 Task: Add Sprouts Diced Tomatoes to the cart.
Action: Mouse moved to (48, 263)
Screenshot: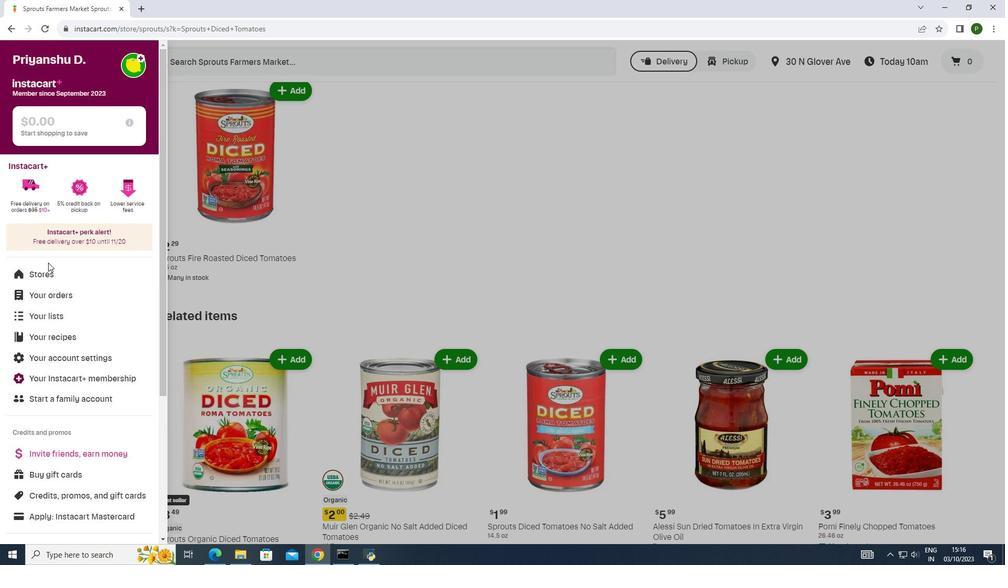 
Action: Mouse pressed left at (48, 263)
Screenshot: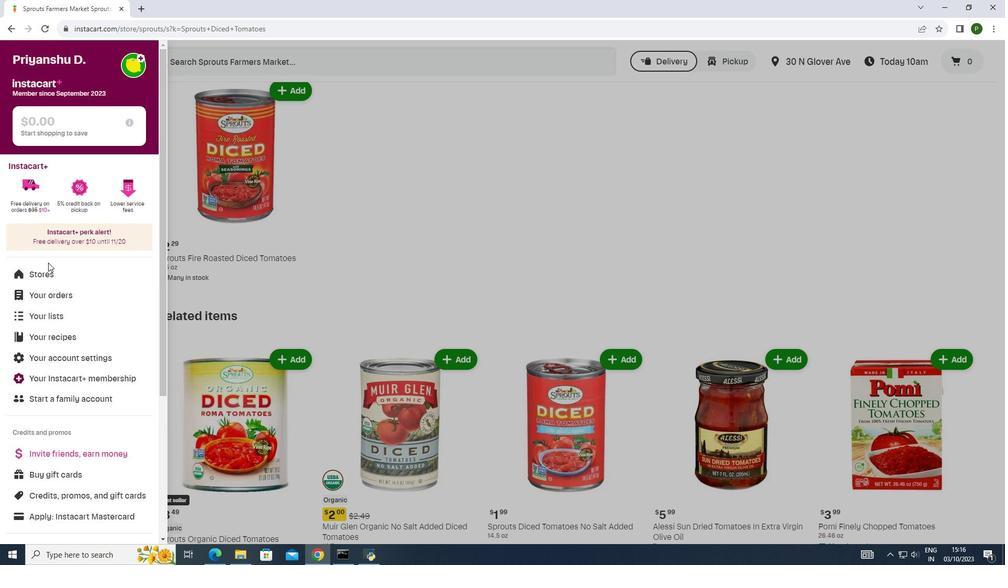 
Action: Mouse moved to (46, 268)
Screenshot: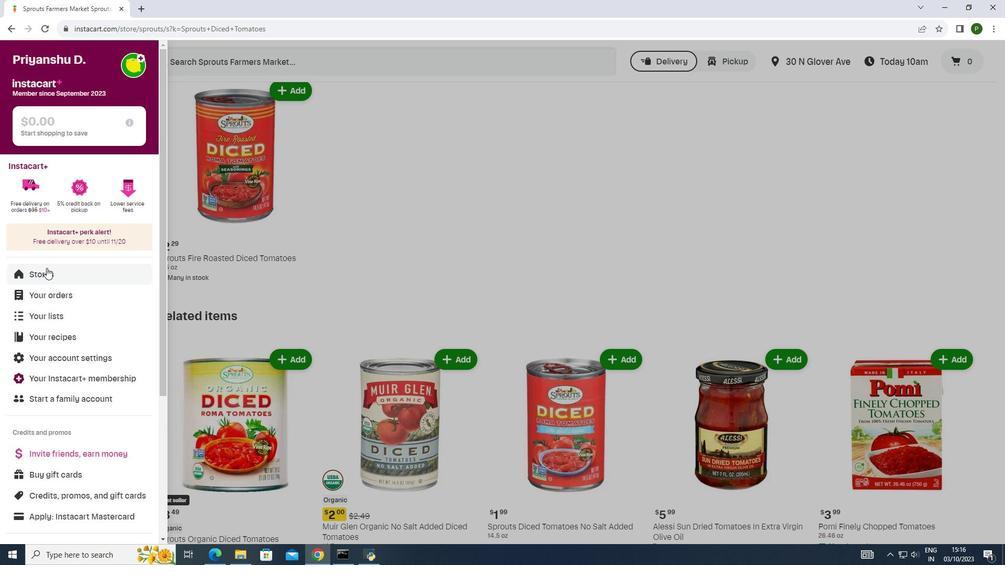 
Action: Mouse pressed left at (46, 268)
Screenshot: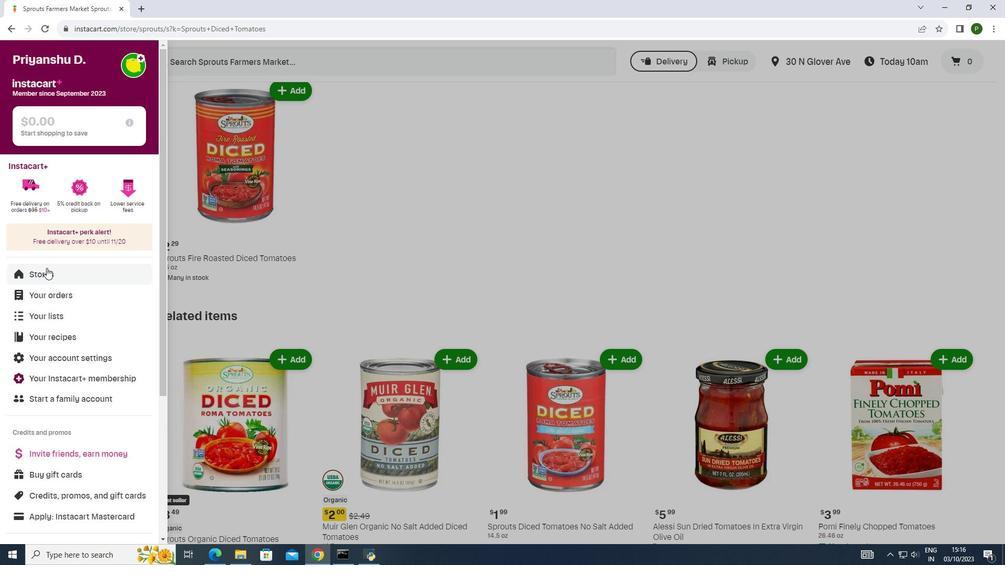 
Action: Mouse moved to (243, 97)
Screenshot: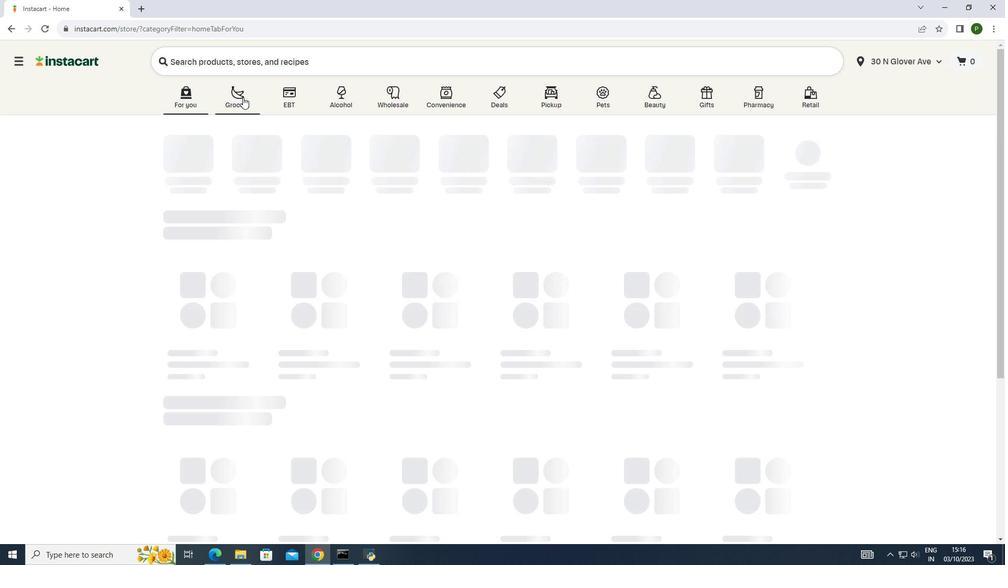 
Action: Mouse pressed left at (243, 97)
Screenshot: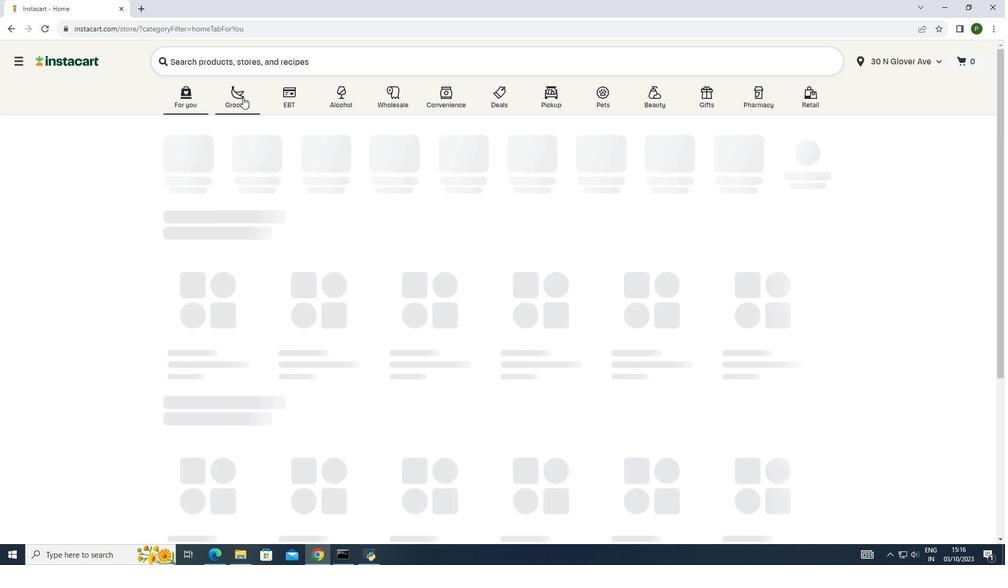 
Action: Mouse moved to (512, 158)
Screenshot: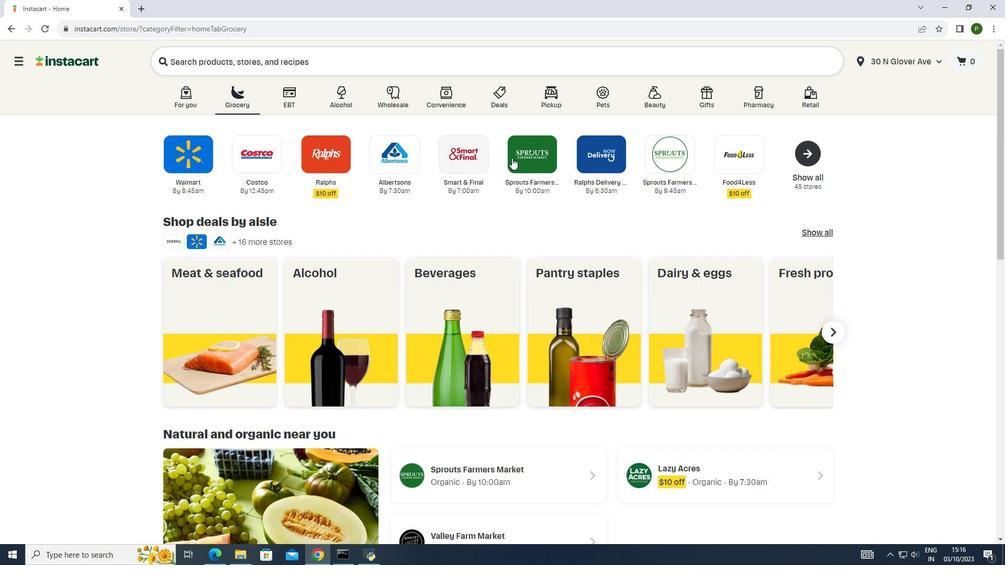 
Action: Mouse pressed left at (512, 158)
Screenshot: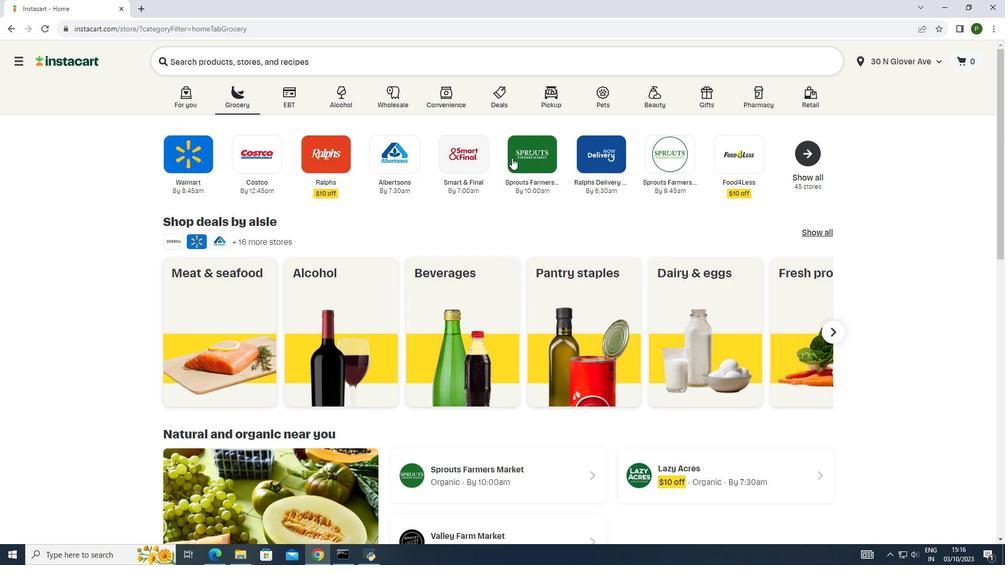 
Action: Mouse moved to (62, 281)
Screenshot: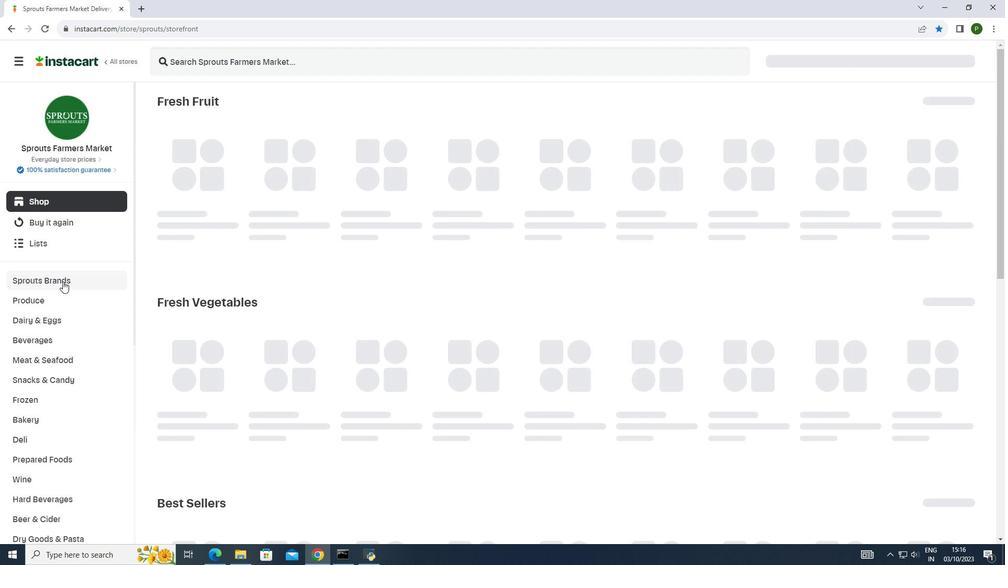 
Action: Mouse pressed left at (62, 281)
Screenshot: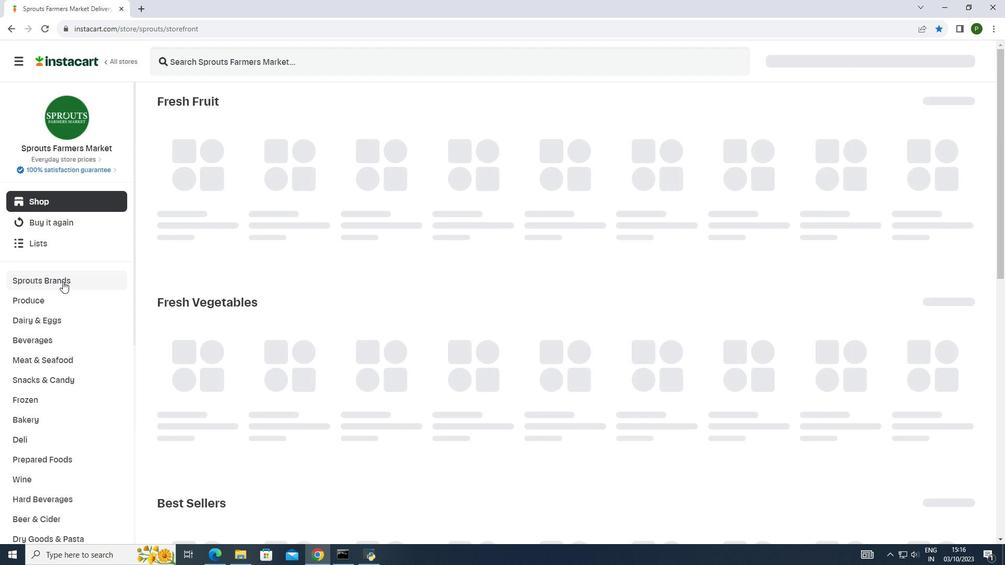 
Action: Mouse moved to (57, 369)
Screenshot: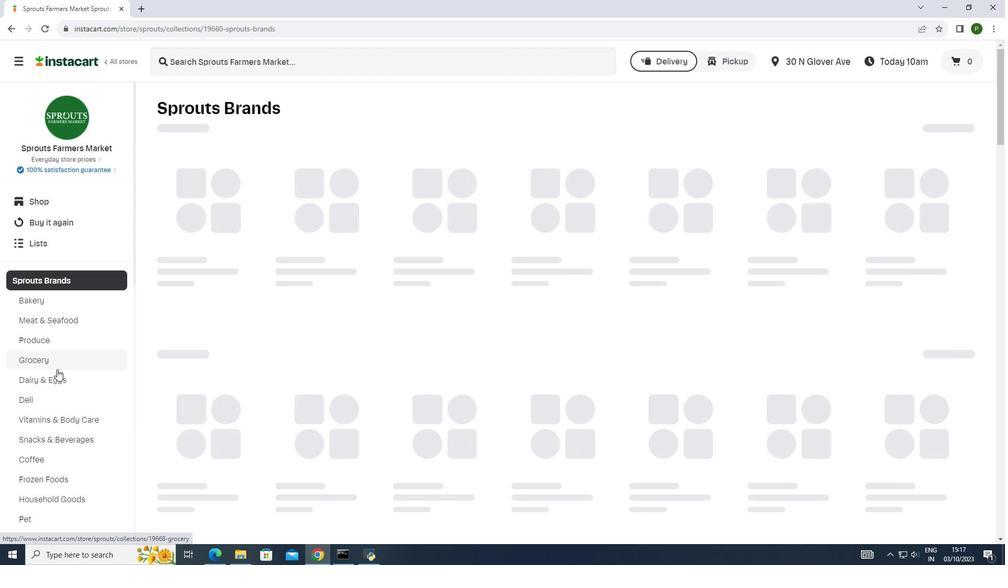 
Action: Mouse pressed left at (57, 369)
Screenshot: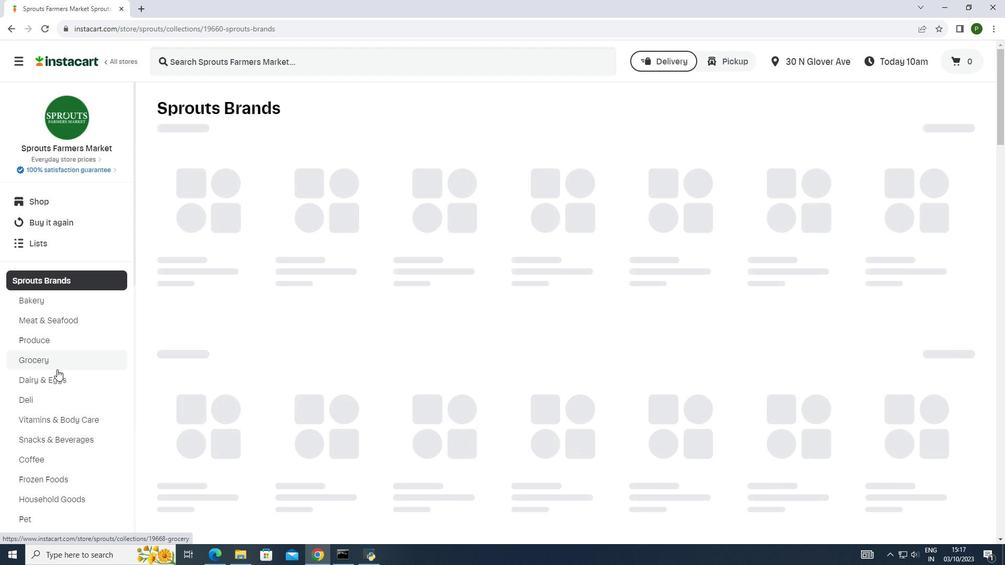 
Action: Mouse moved to (341, 275)
Screenshot: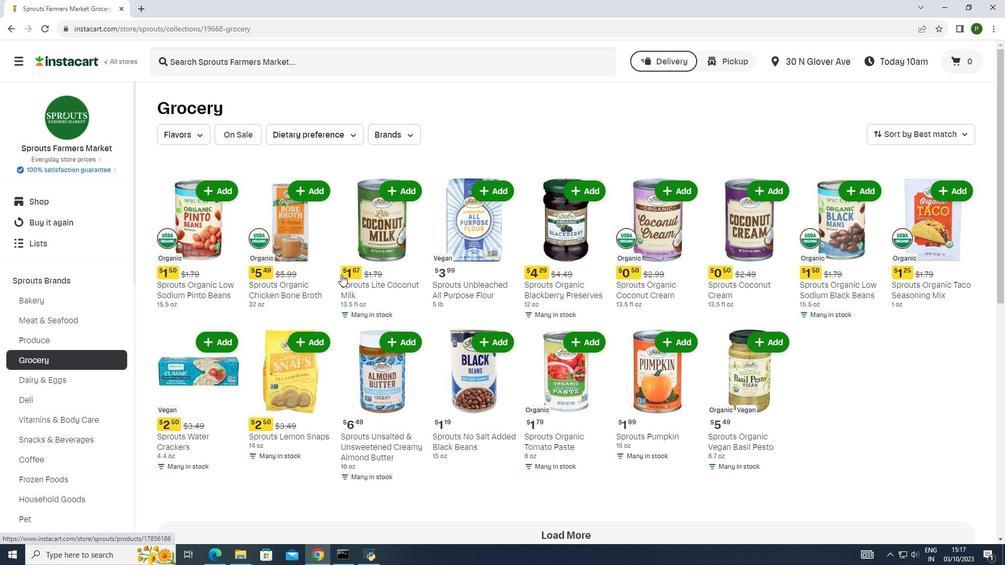 
Action: Mouse scrolled (341, 274) with delta (0, 0)
Screenshot: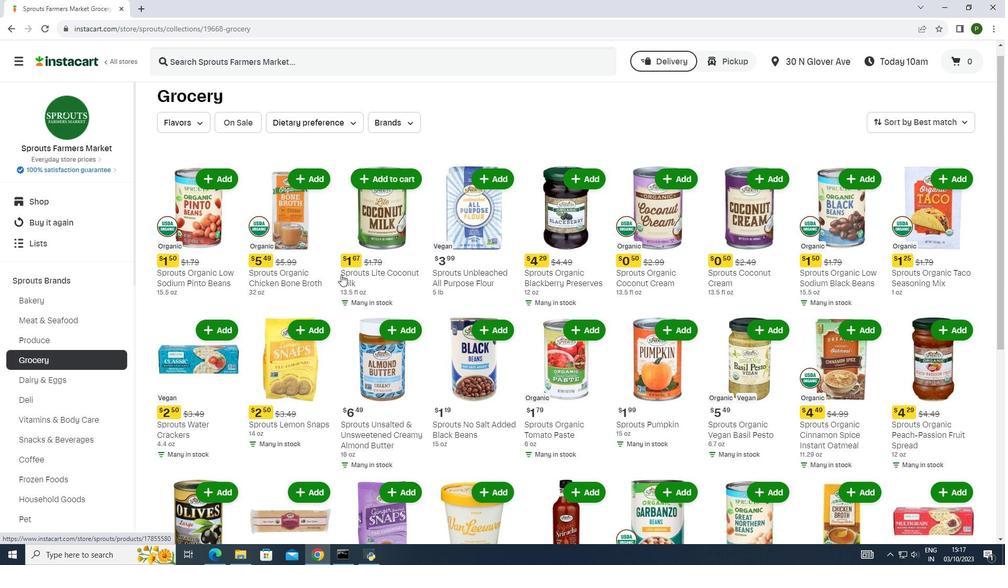 
Action: Mouse moved to (341, 276)
Screenshot: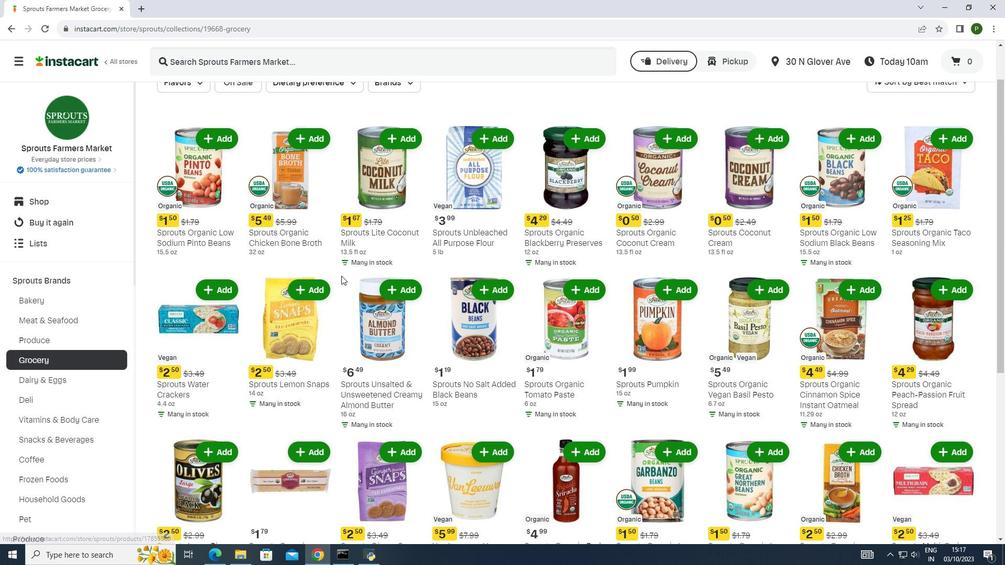 
Action: Mouse scrolled (341, 275) with delta (0, 0)
Screenshot: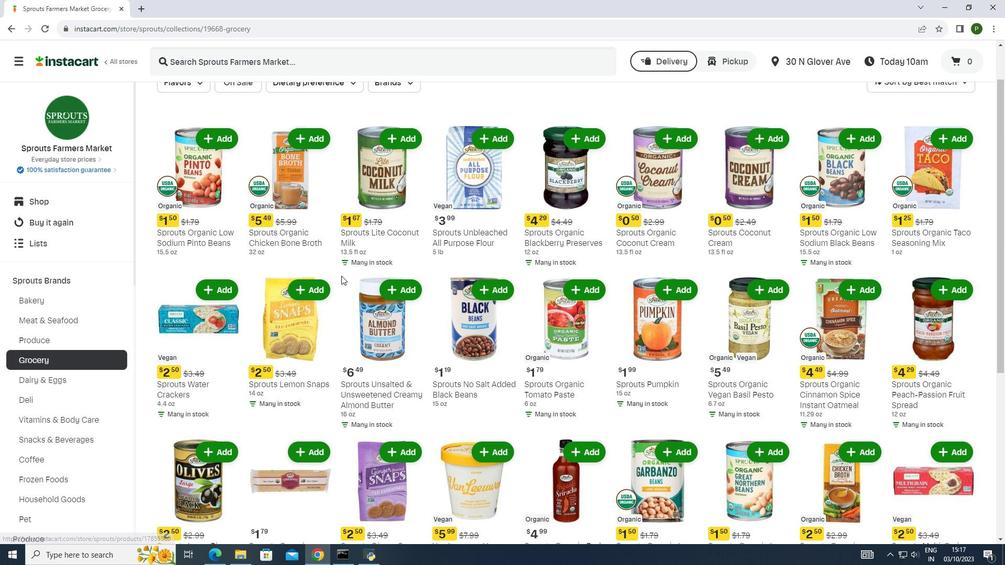 
Action: Mouse moved to (340, 277)
Screenshot: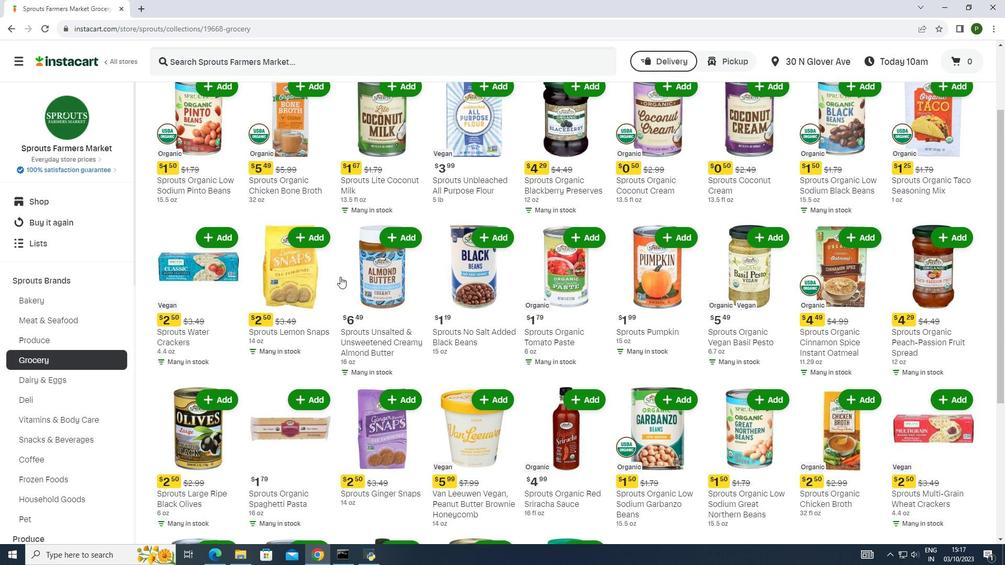 
Action: Mouse scrolled (340, 276) with delta (0, 0)
Screenshot: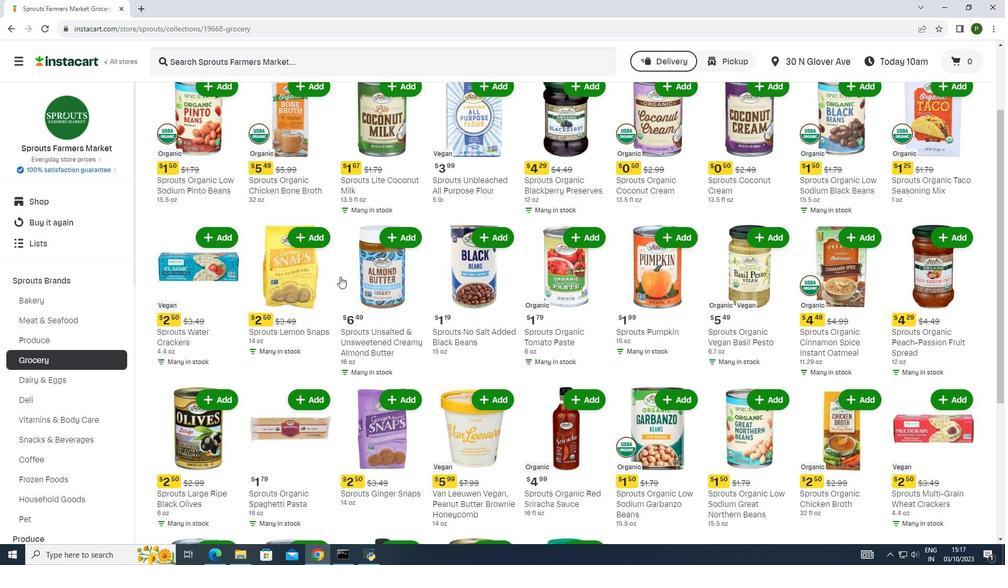 
Action: Mouse moved to (340, 277)
Screenshot: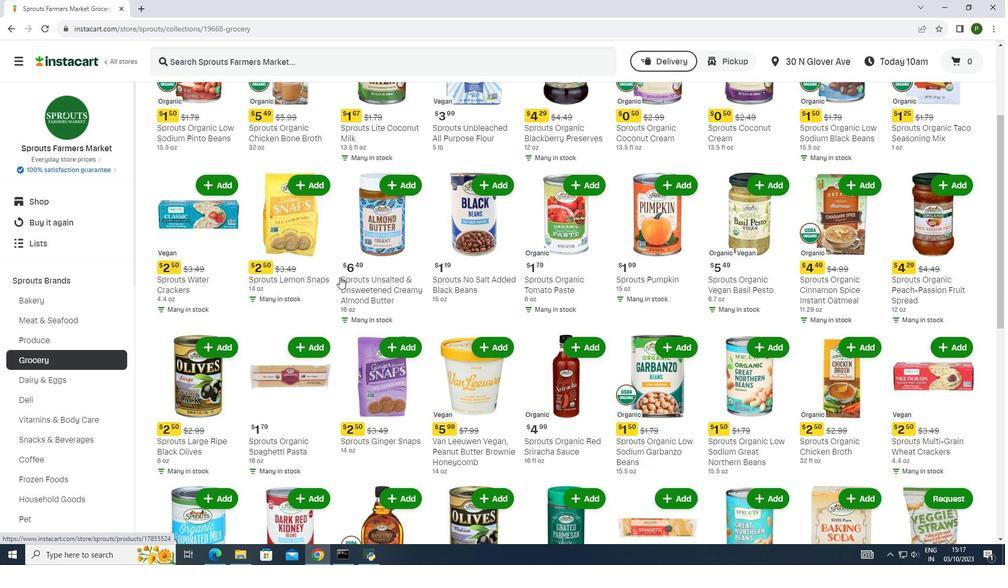 
Action: Mouse scrolled (340, 276) with delta (0, 0)
Screenshot: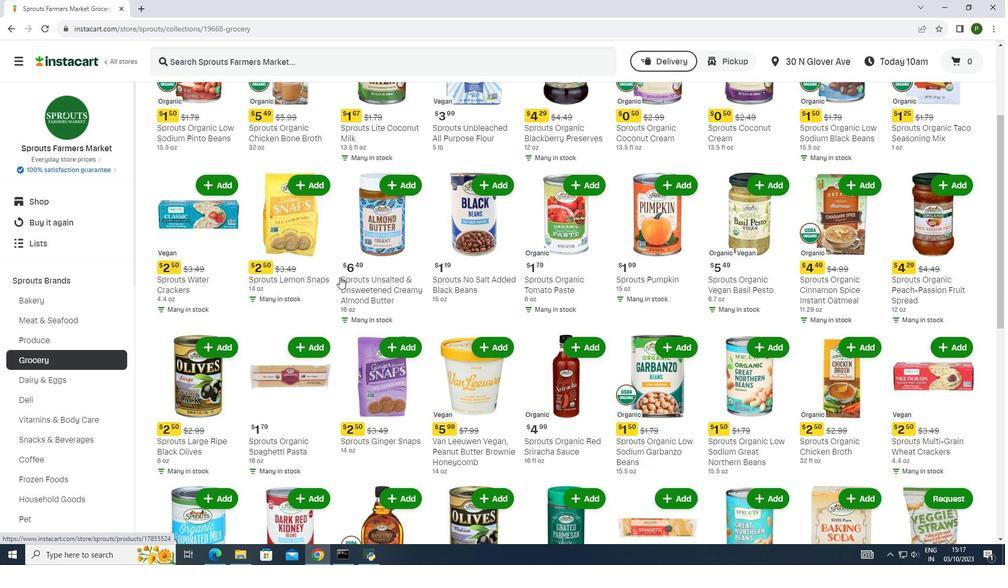 
Action: Mouse moved to (336, 278)
Screenshot: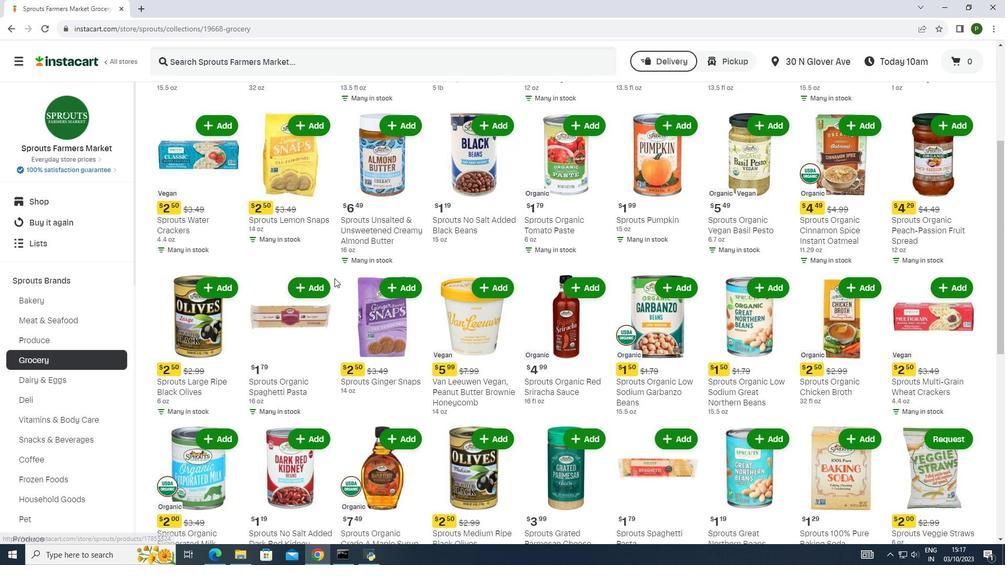 
Action: Mouse scrolled (336, 277) with delta (0, 0)
Screenshot: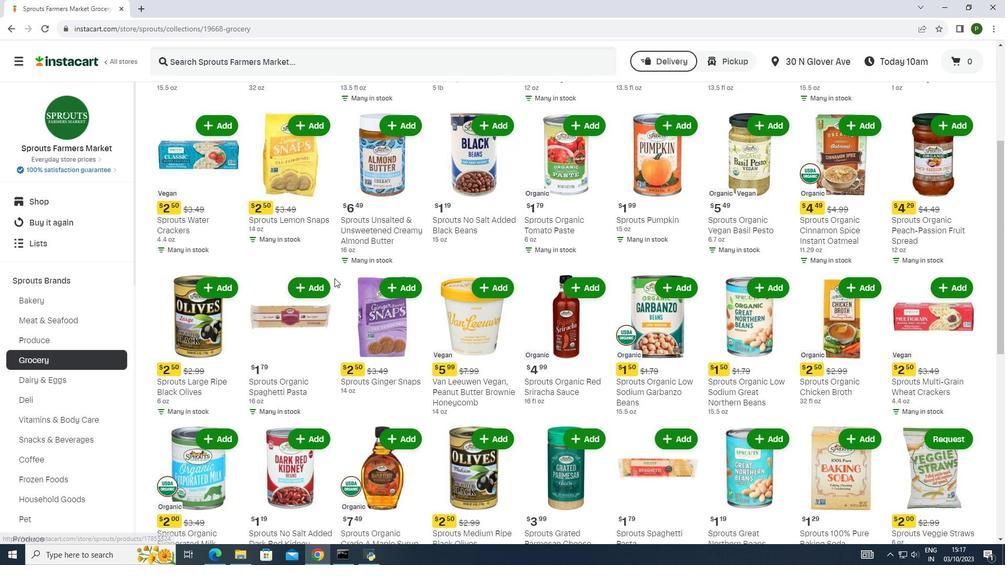 
Action: Mouse moved to (331, 278)
Screenshot: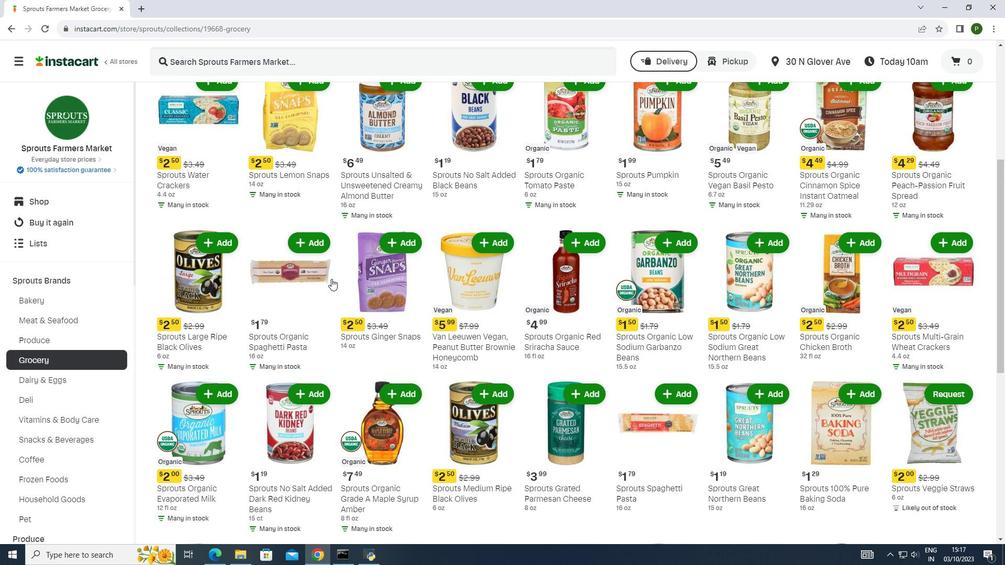 
Action: Mouse scrolled (331, 278) with delta (0, 0)
Screenshot: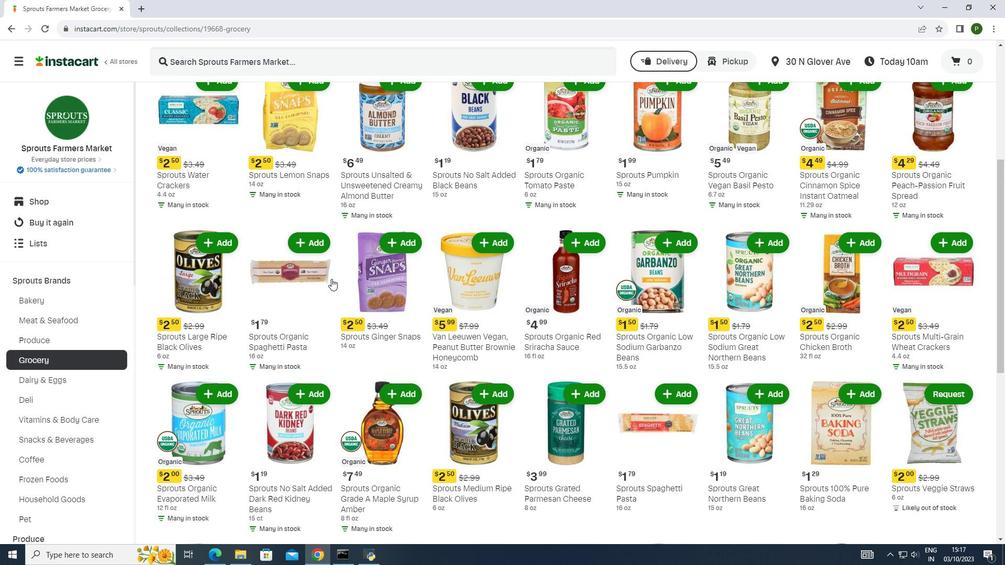 
Action: Mouse moved to (328, 280)
Screenshot: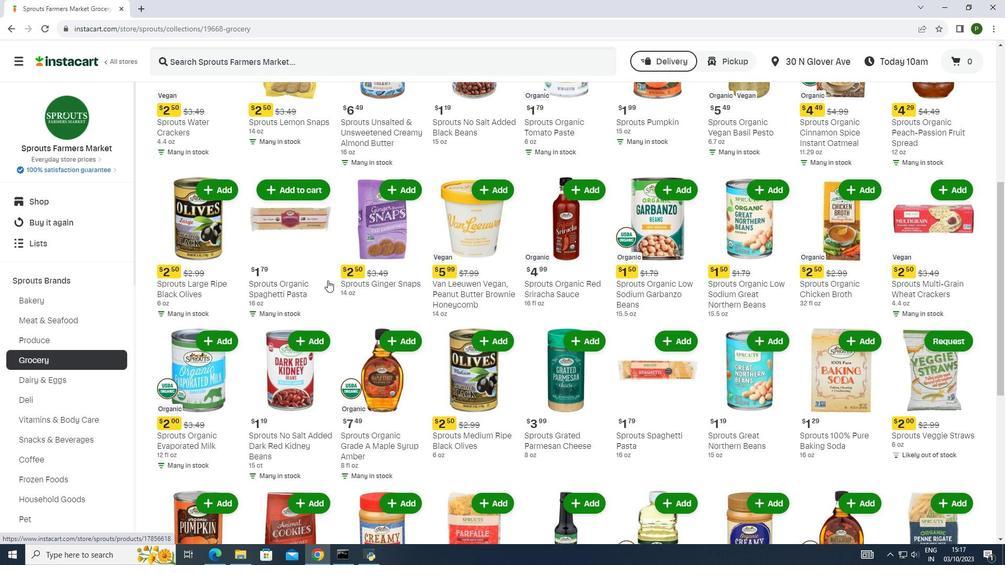 
Action: Mouse scrolled (328, 280) with delta (0, 0)
Screenshot: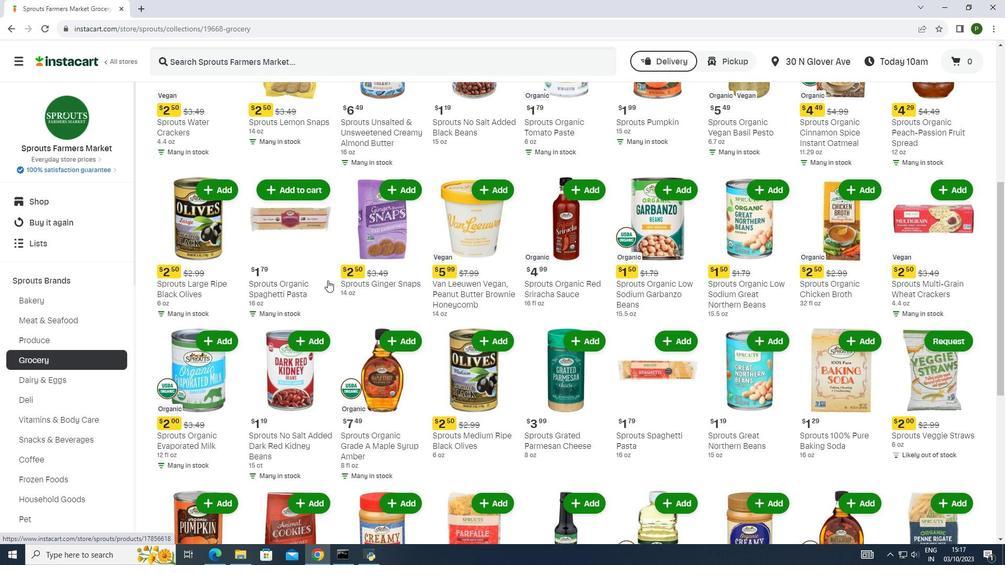
Action: Mouse moved to (327, 280)
Screenshot: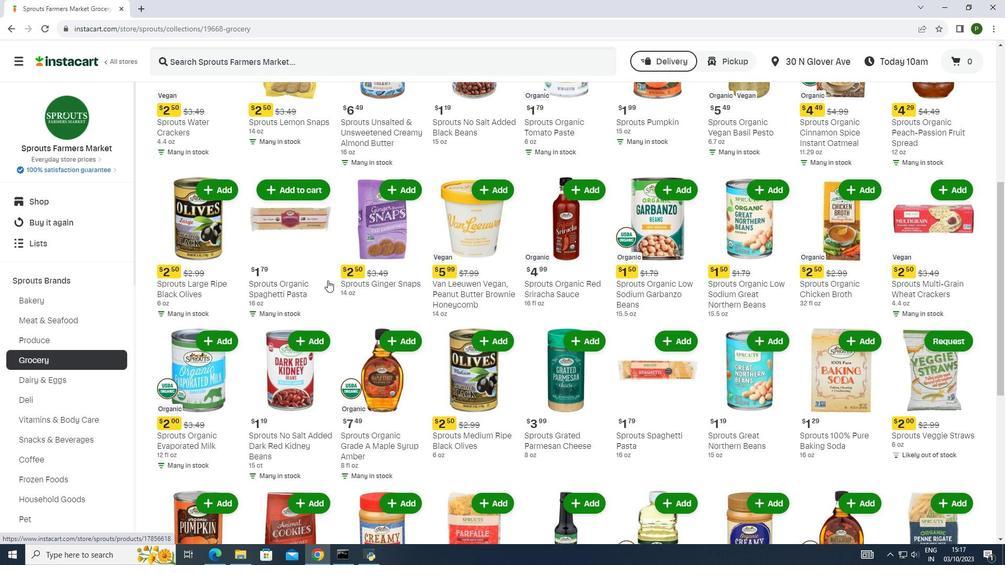 
Action: Mouse scrolled (327, 280) with delta (0, 0)
Screenshot: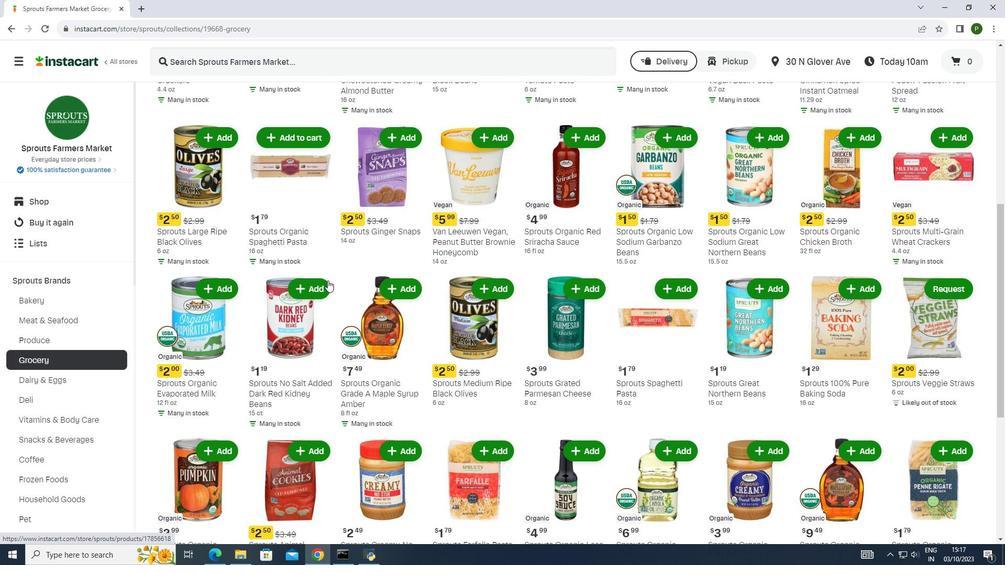 
Action: Mouse moved to (324, 281)
Screenshot: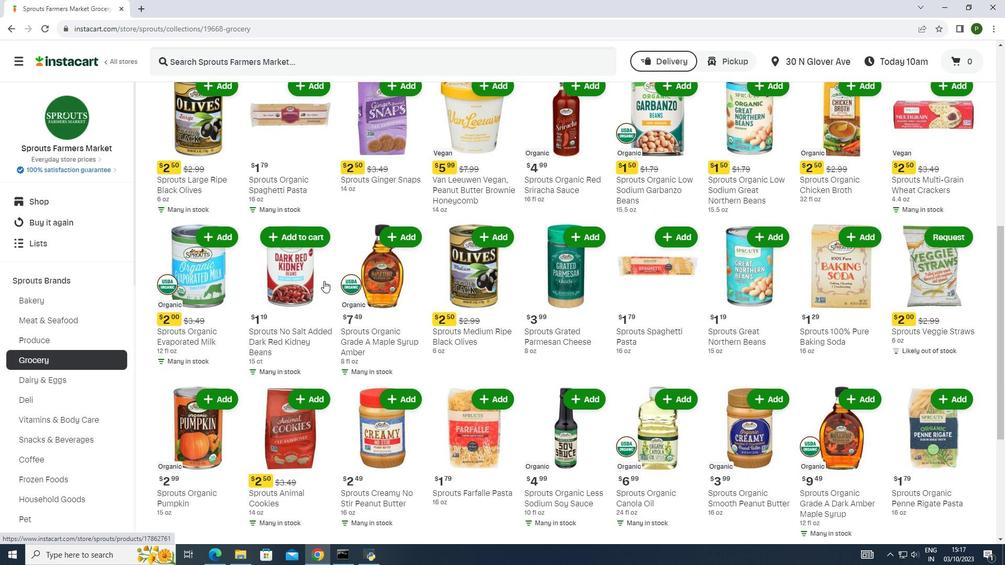 
Action: Mouse scrolled (324, 280) with delta (0, 0)
Screenshot: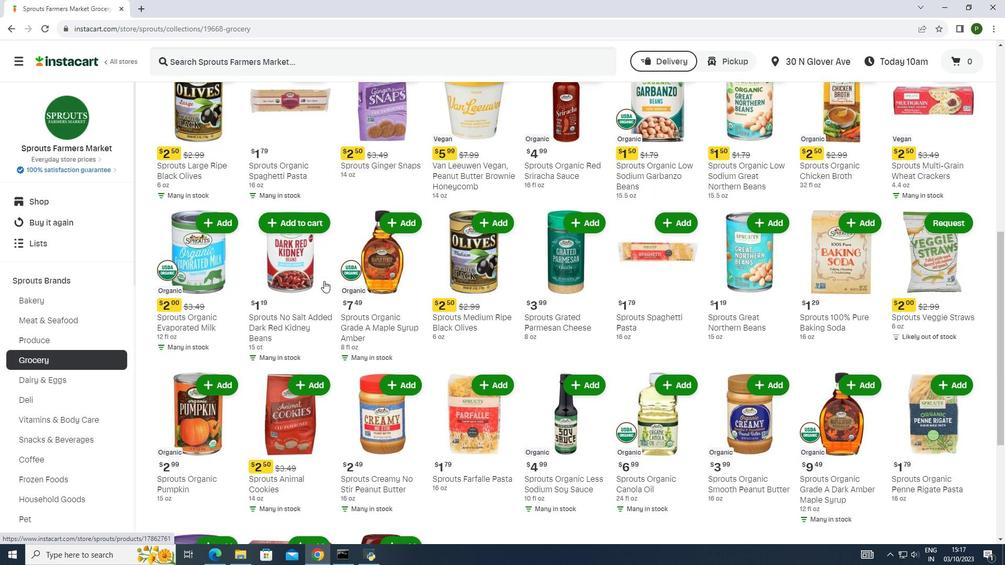 
Action: Mouse scrolled (324, 280) with delta (0, 0)
Screenshot: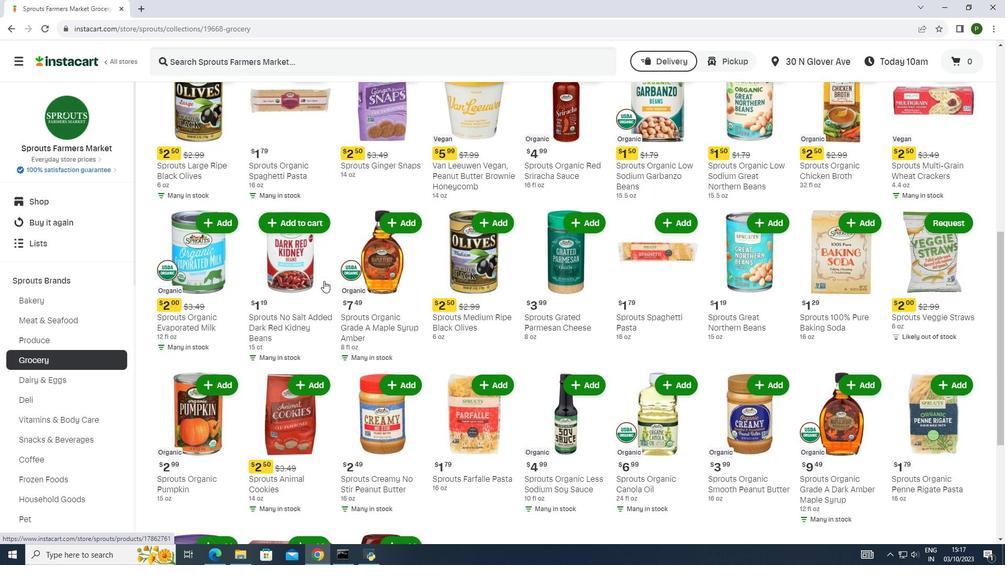 
Action: Mouse moved to (323, 281)
Screenshot: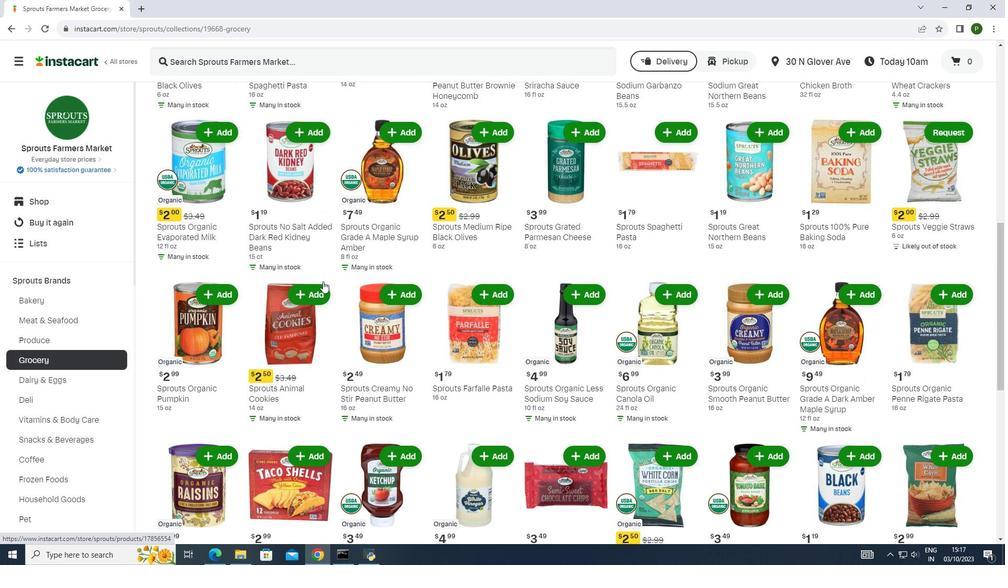 
Action: Mouse scrolled (323, 281) with delta (0, 0)
Screenshot: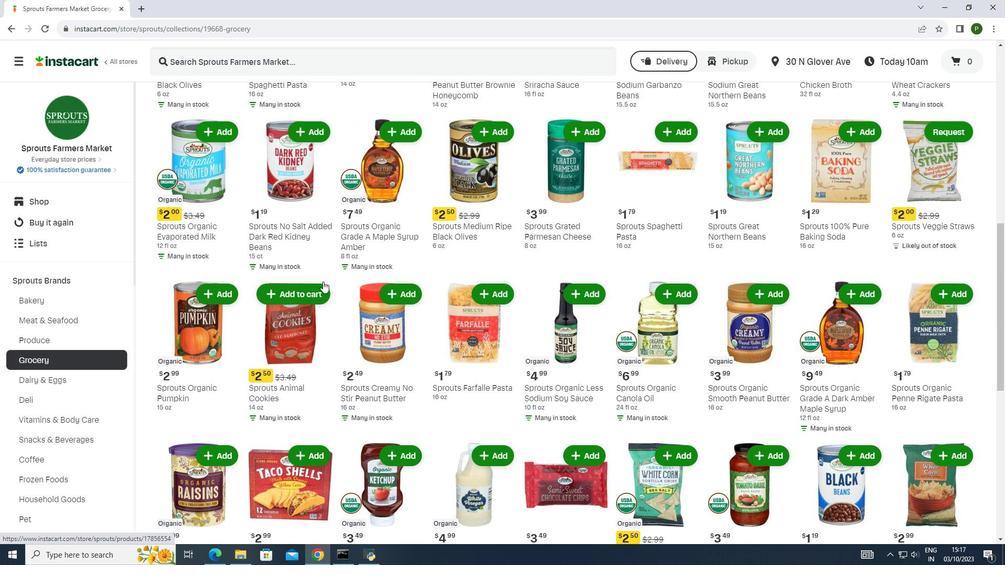 
Action: Mouse moved to (323, 281)
Screenshot: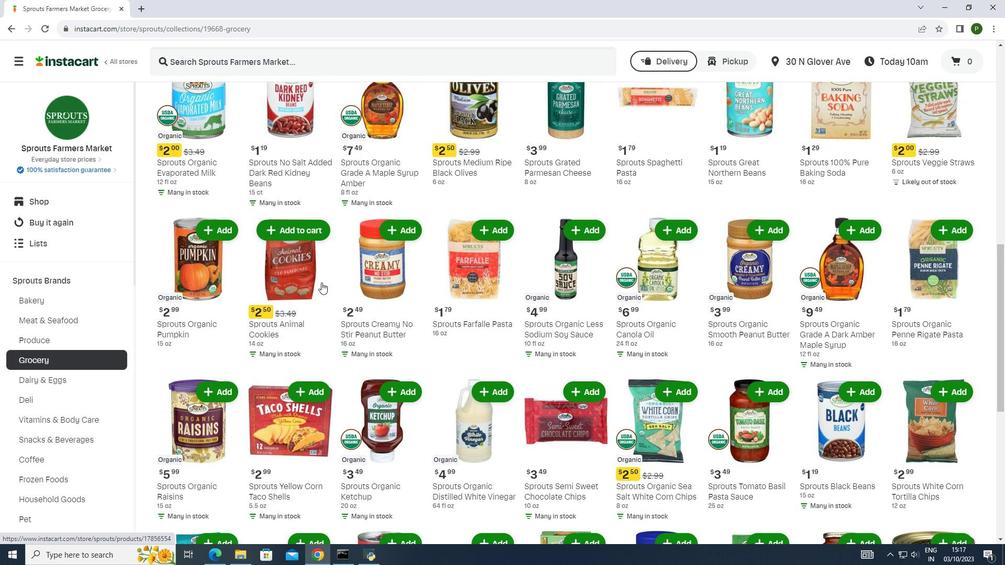 
Action: Mouse scrolled (323, 281) with delta (0, 0)
Screenshot: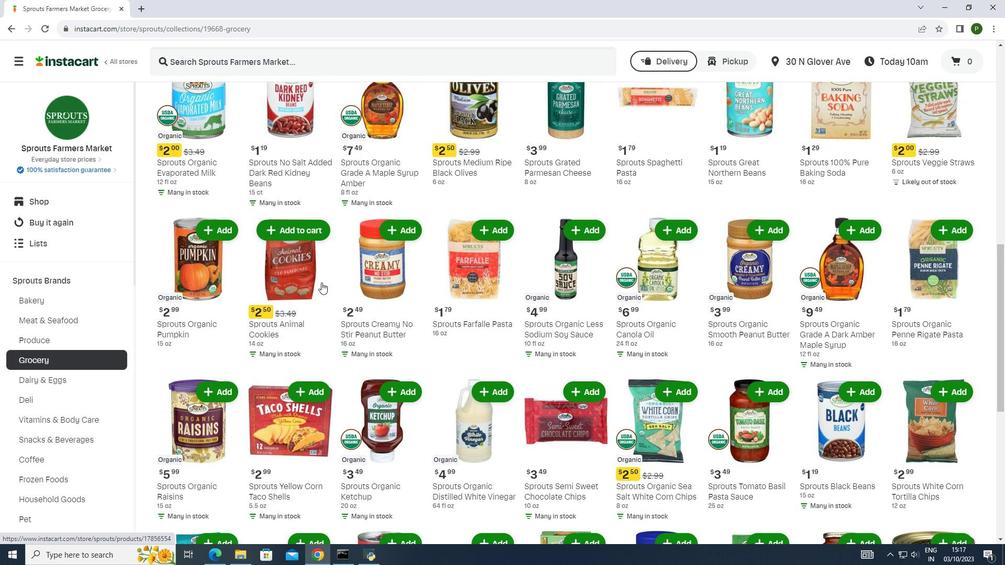 
Action: Mouse moved to (321, 282)
Screenshot: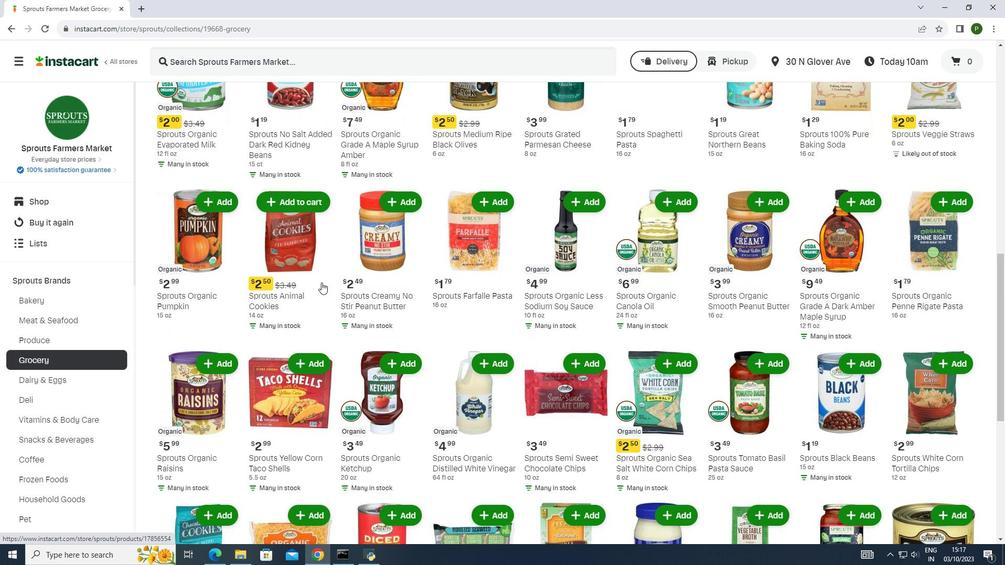 
Action: Mouse scrolled (321, 282) with delta (0, 0)
Screenshot: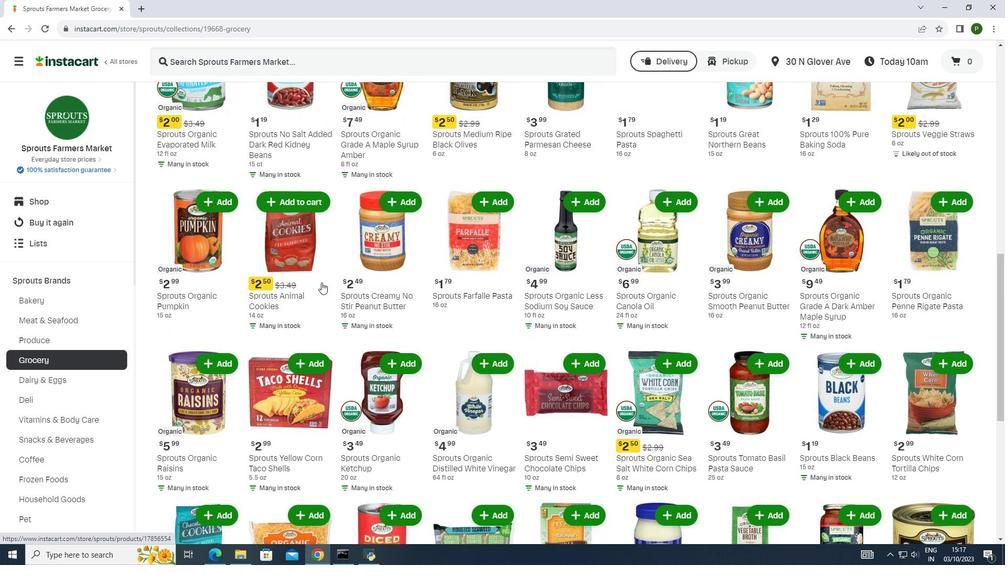 
Action: Mouse scrolled (321, 283) with delta (0, 0)
Screenshot: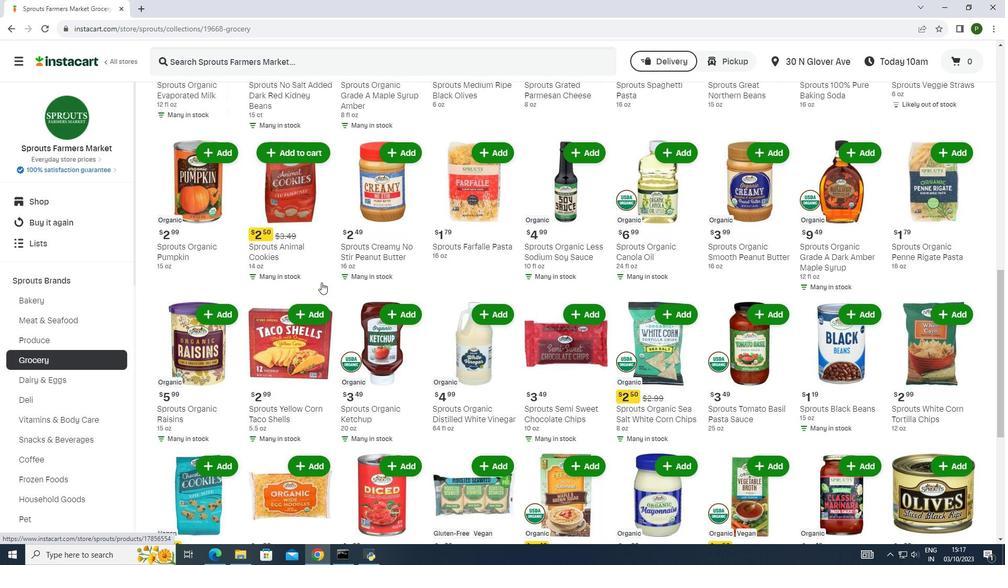 
Action: Mouse scrolled (321, 282) with delta (0, 0)
Screenshot: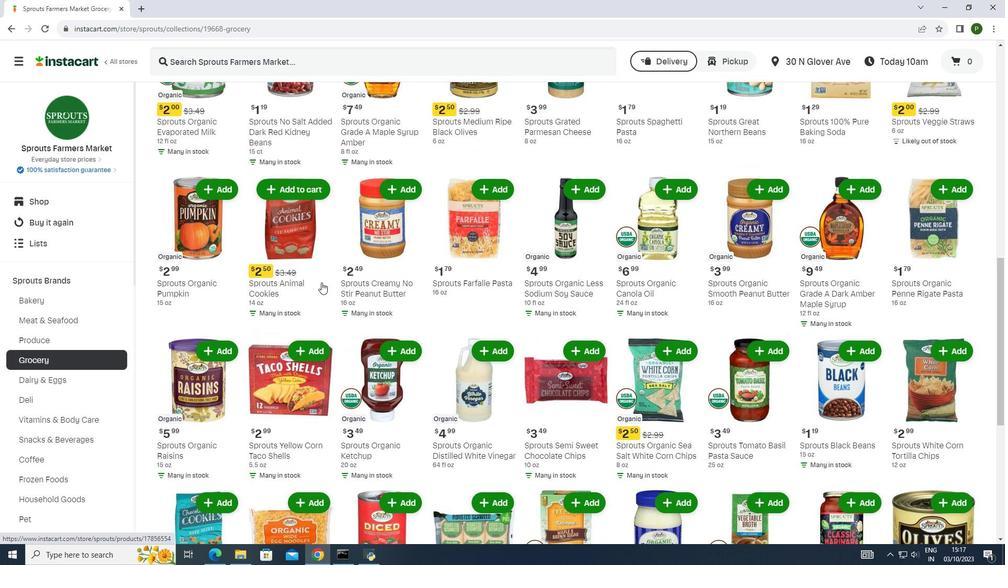 
Action: Mouse scrolled (321, 282) with delta (0, 0)
Screenshot: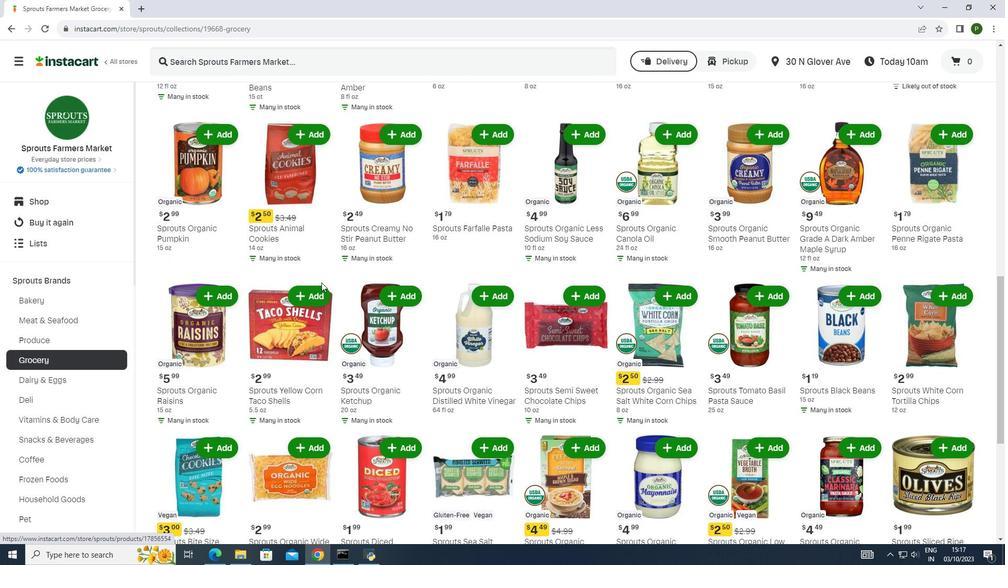 
Action: Mouse scrolled (321, 282) with delta (0, 0)
Screenshot: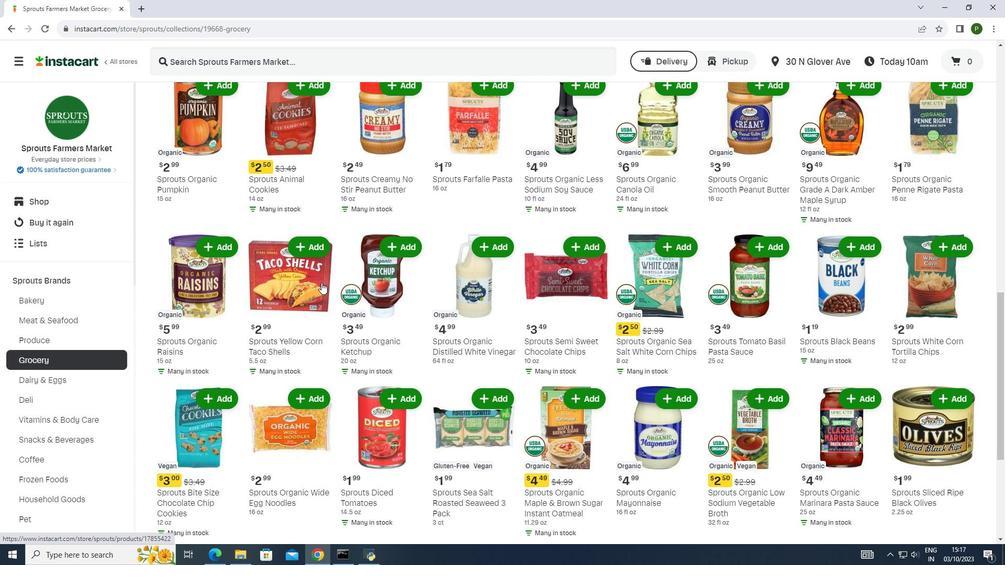 
Action: Mouse scrolled (321, 282) with delta (0, 0)
Screenshot: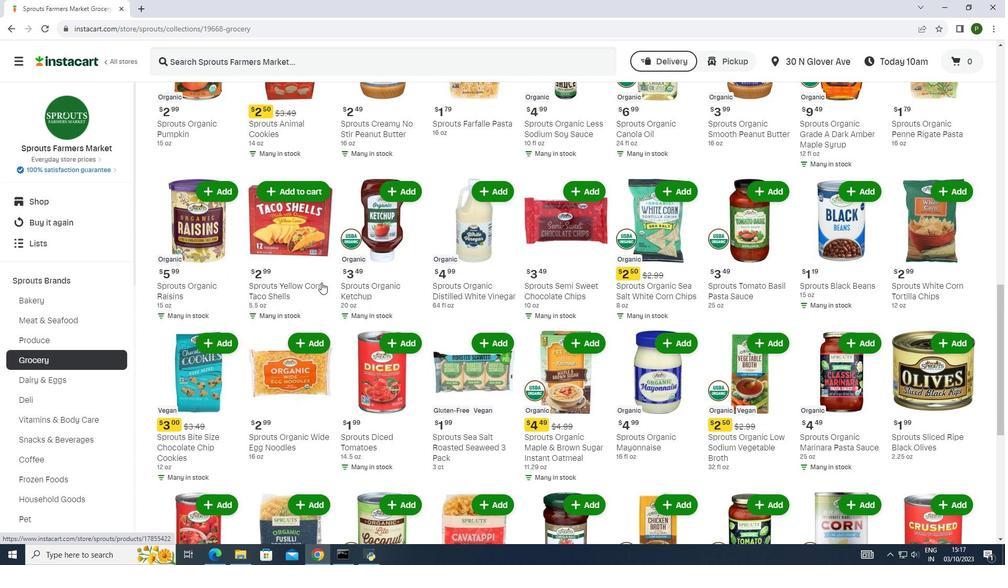 
Action: Mouse moved to (363, 296)
Screenshot: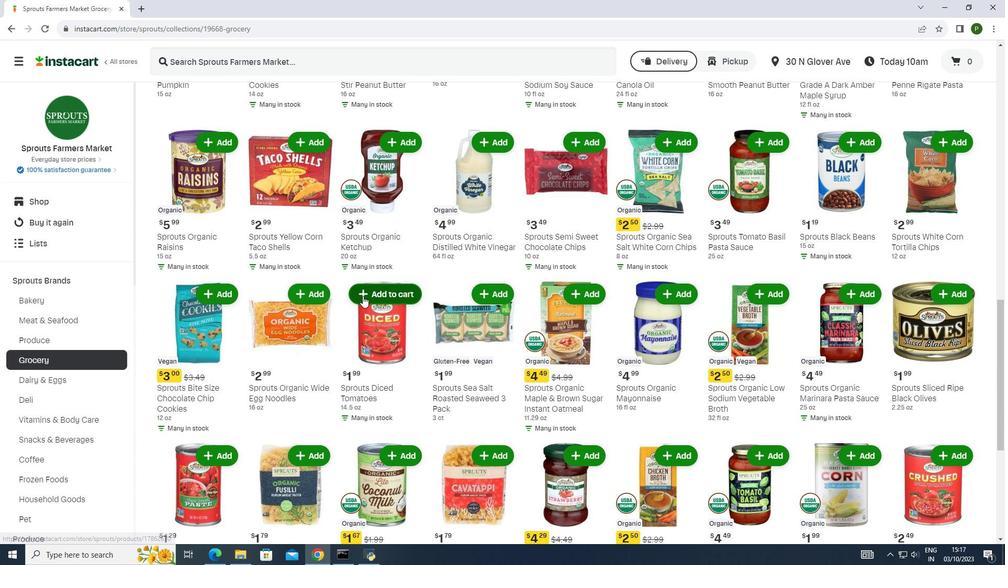 
Action: Mouse pressed left at (363, 296)
Screenshot: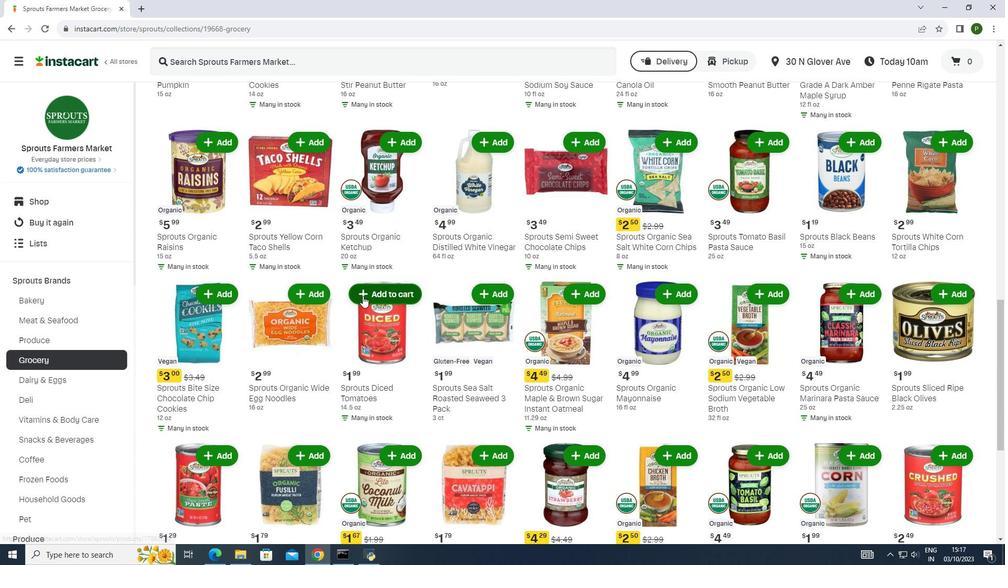 
